 Task: Align to bottom.
Action: Mouse moved to (465, 318)
Screenshot: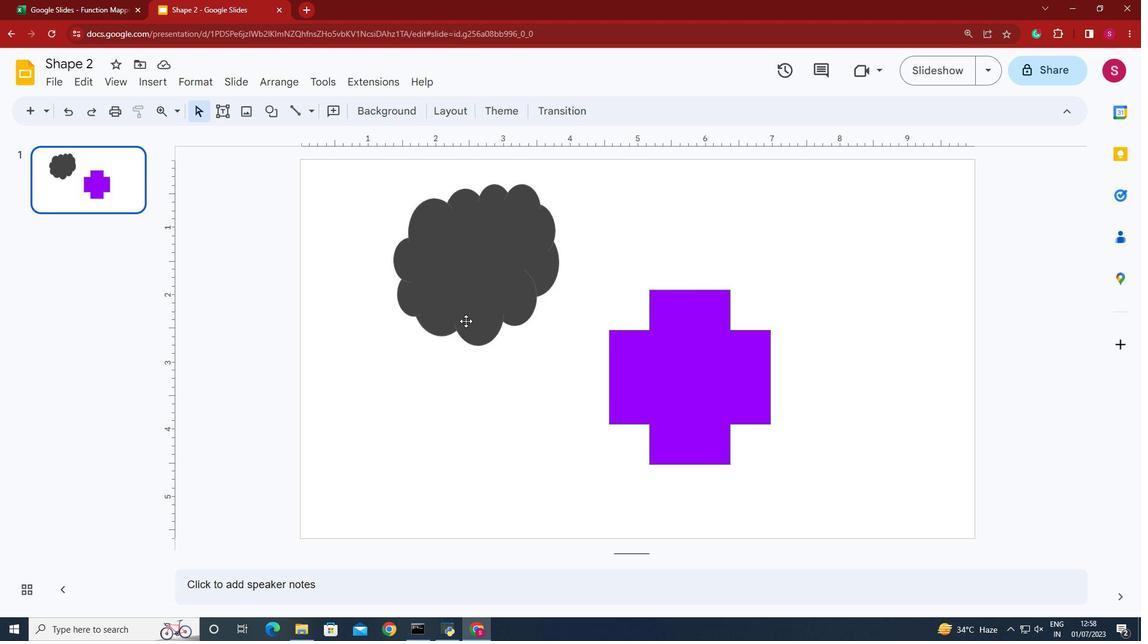 
Action: Mouse pressed left at (465, 318)
Screenshot: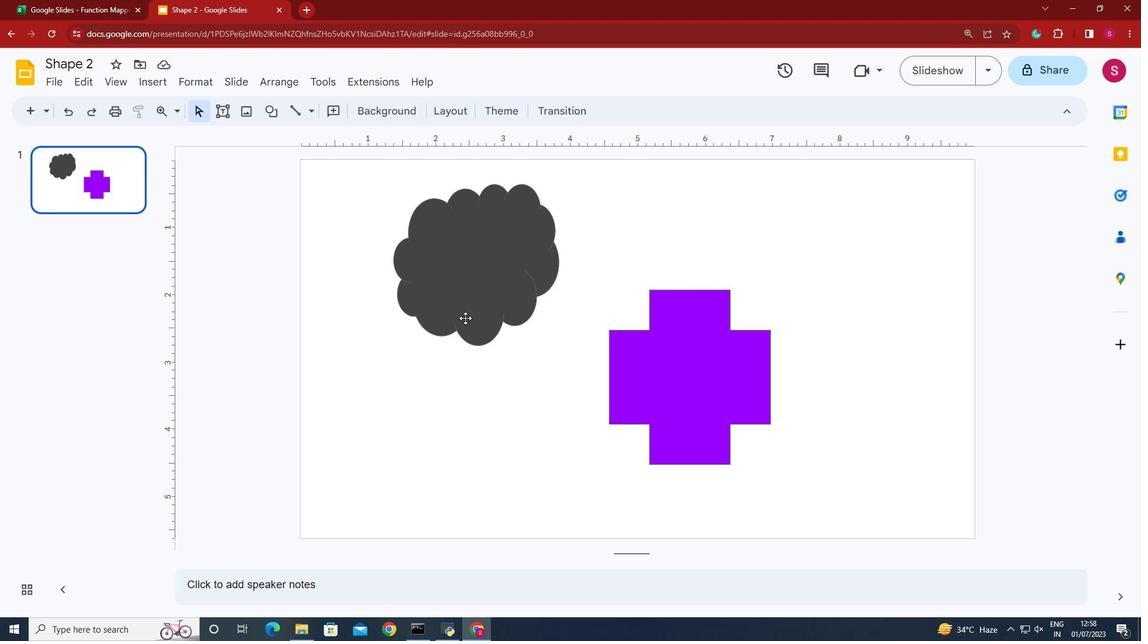 
Action: Key pressed <Key.shift>
Screenshot: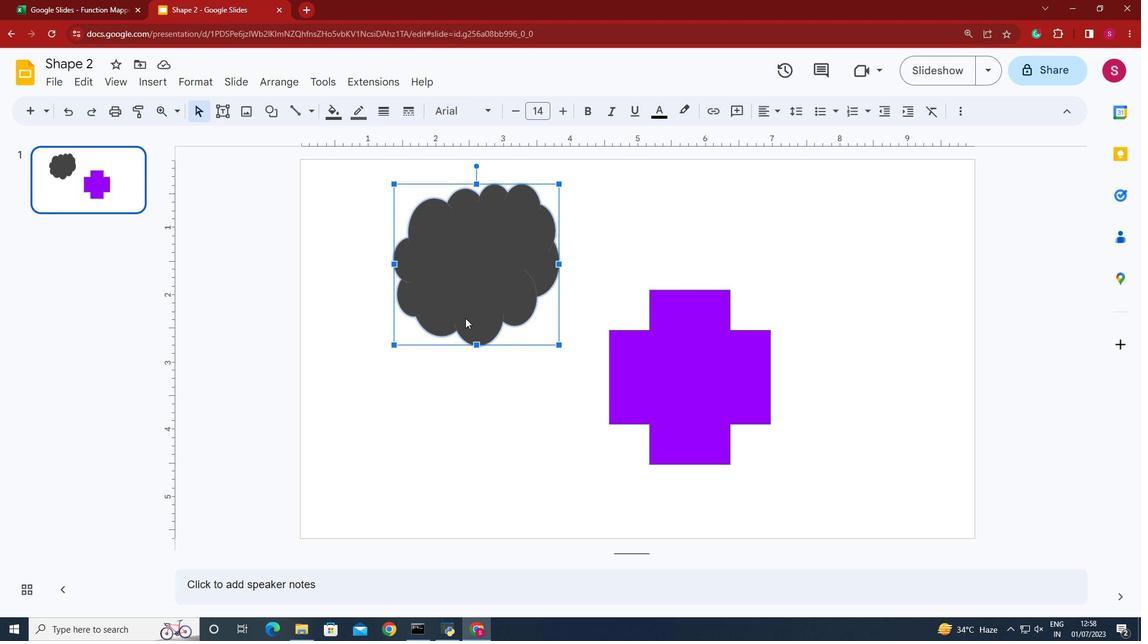
Action: Mouse moved to (665, 370)
Screenshot: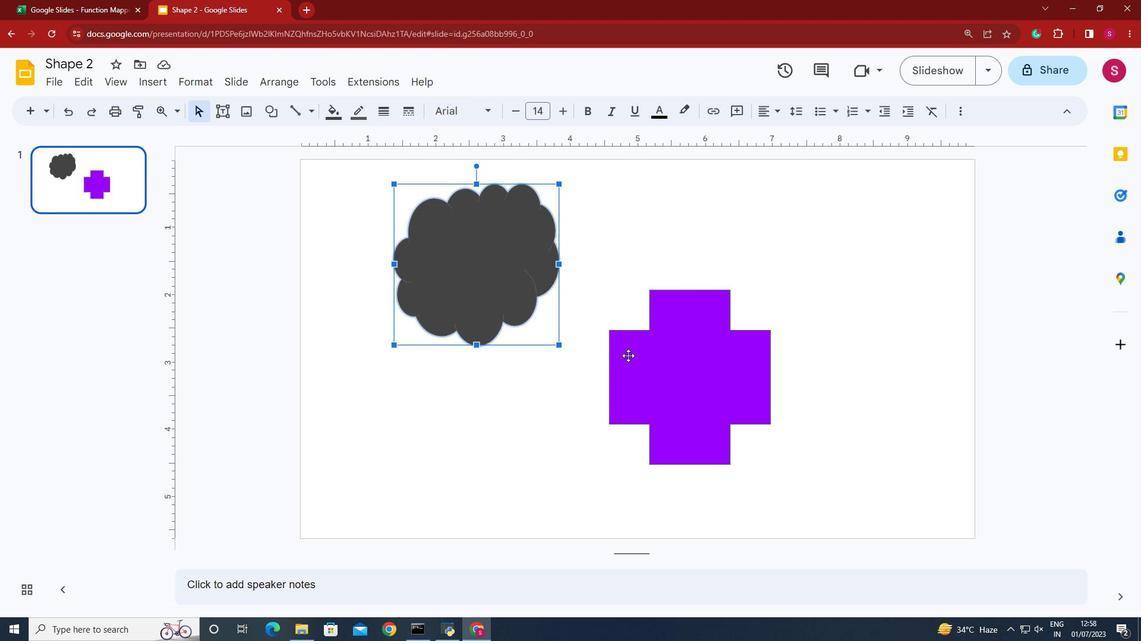 
Action: Key pressed <Key.shift>
Screenshot: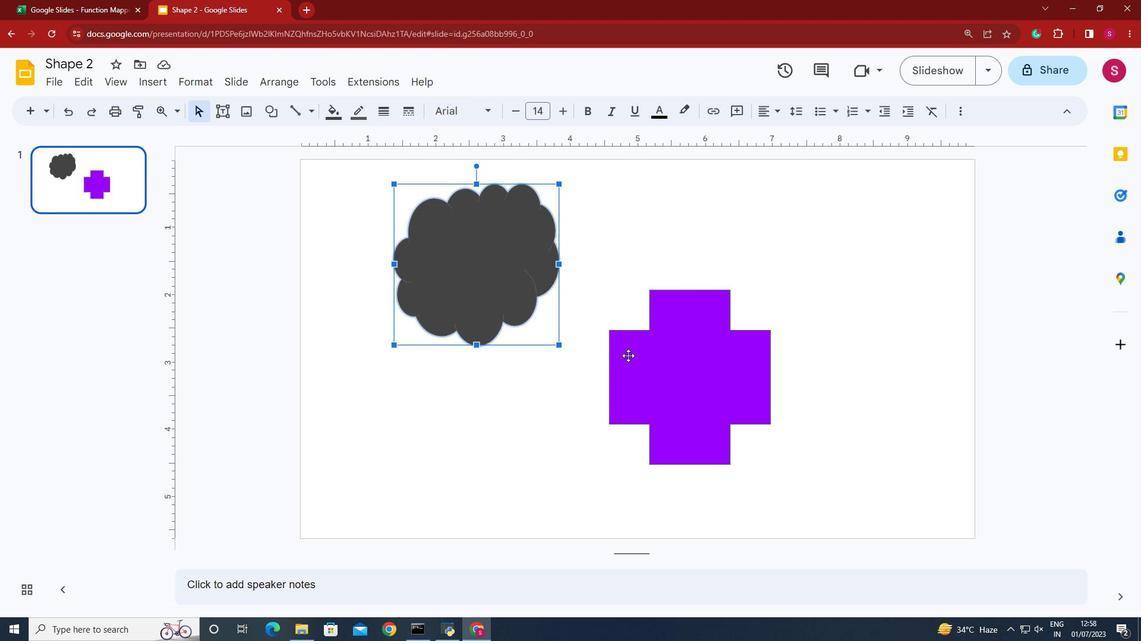 
Action: Mouse moved to (666, 371)
Screenshot: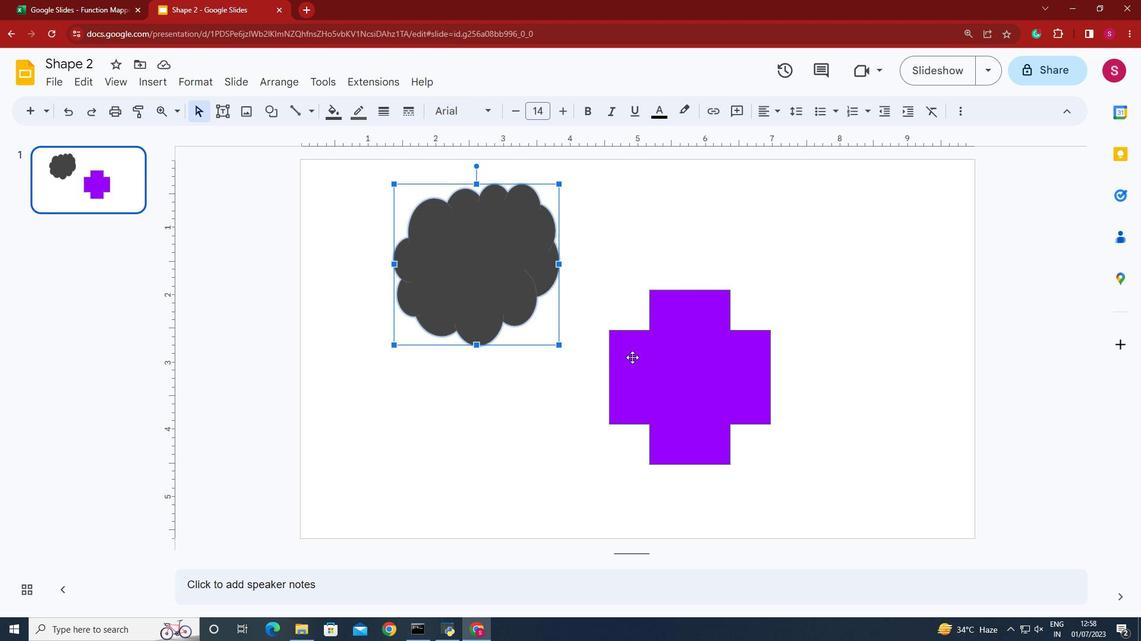 
Action: Key pressed <Key.shift>
Screenshot: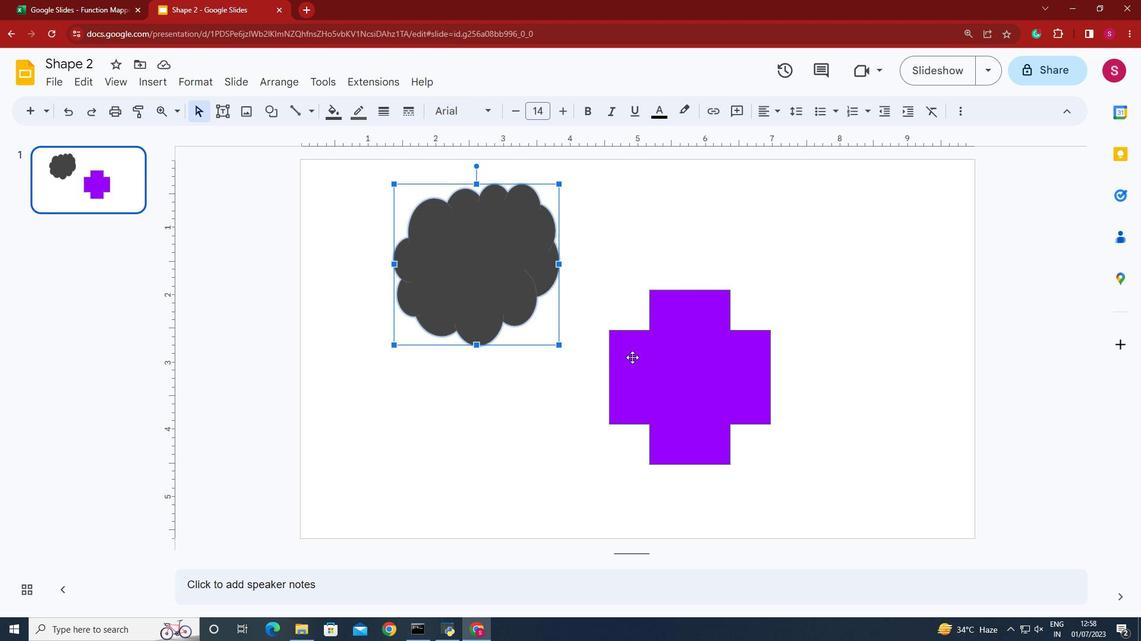 
Action: Mouse moved to (671, 374)
Screenshot: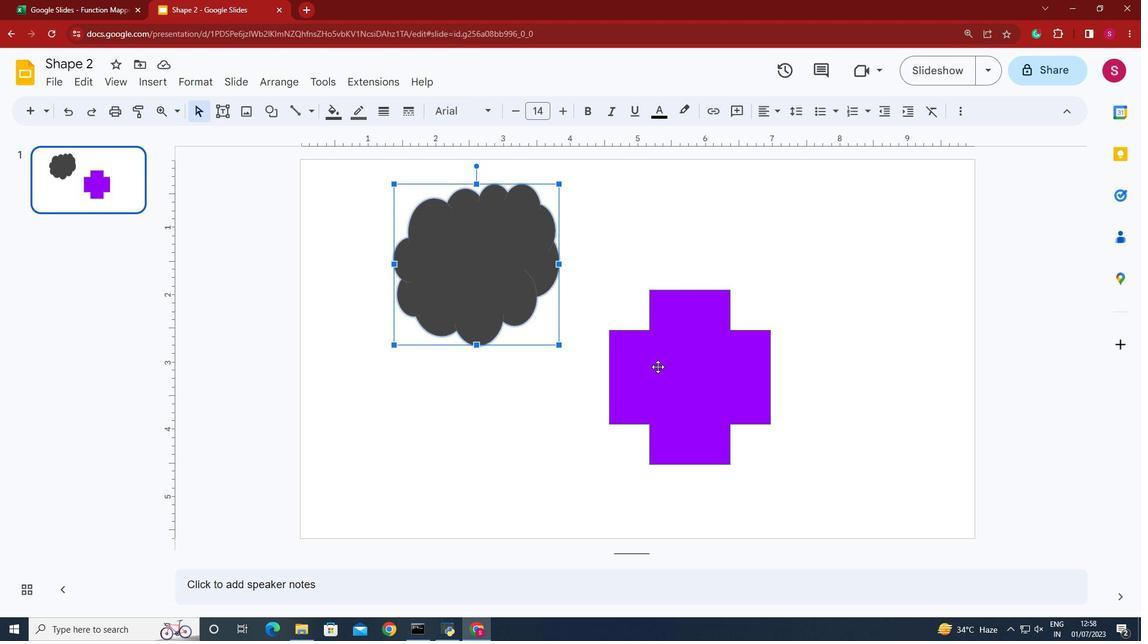 
Action: Key pressed <Key.shift>
Screenshot: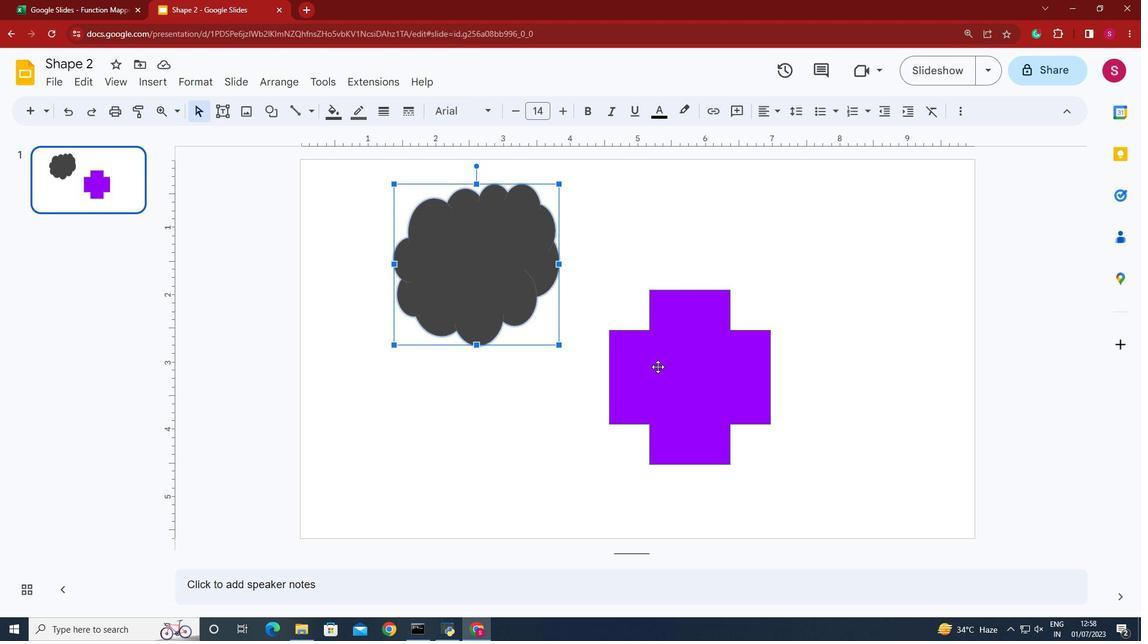 
Action: Mouse moved to (674, 375)
Screenshot: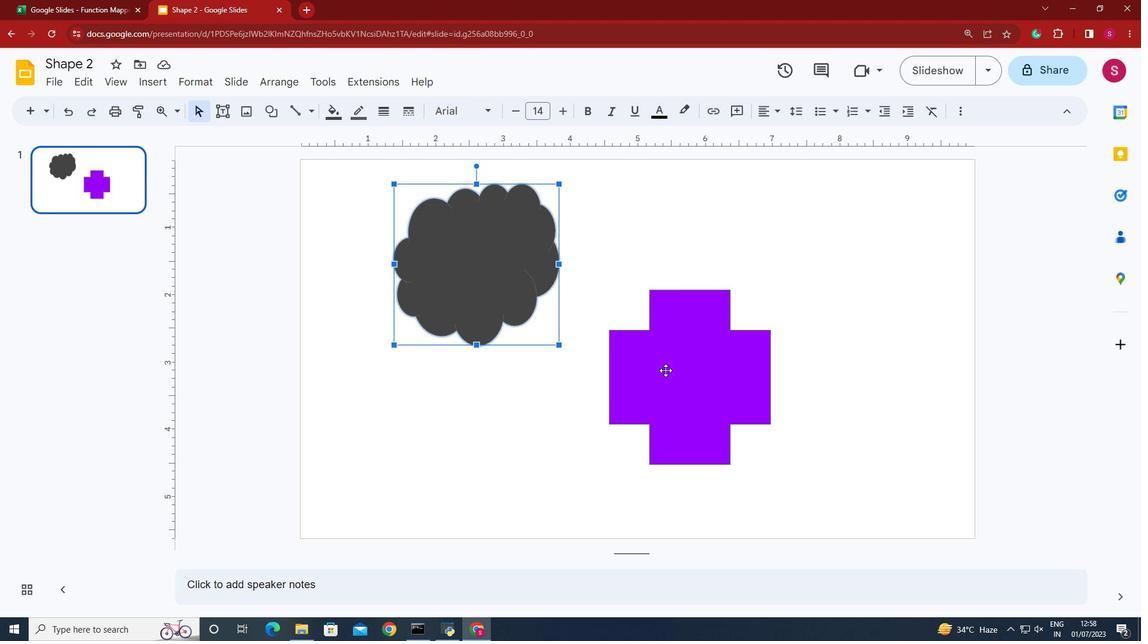 
Action: Key pressed <Key.shift>
Screenshot: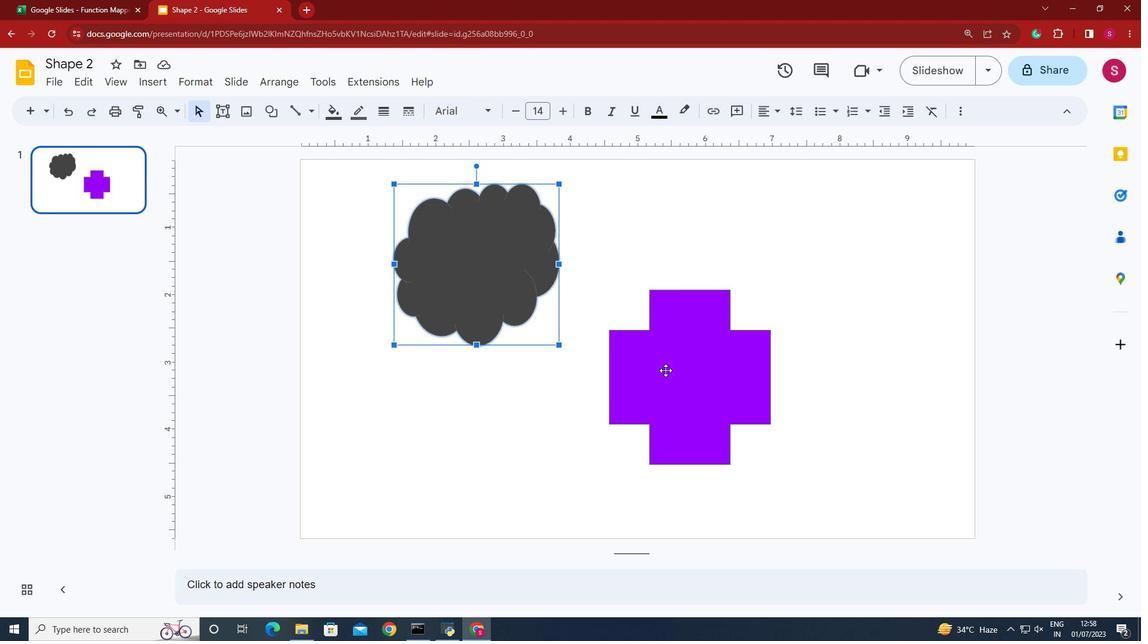 
Action: Mouse moved to (674, 375)
Screenshot: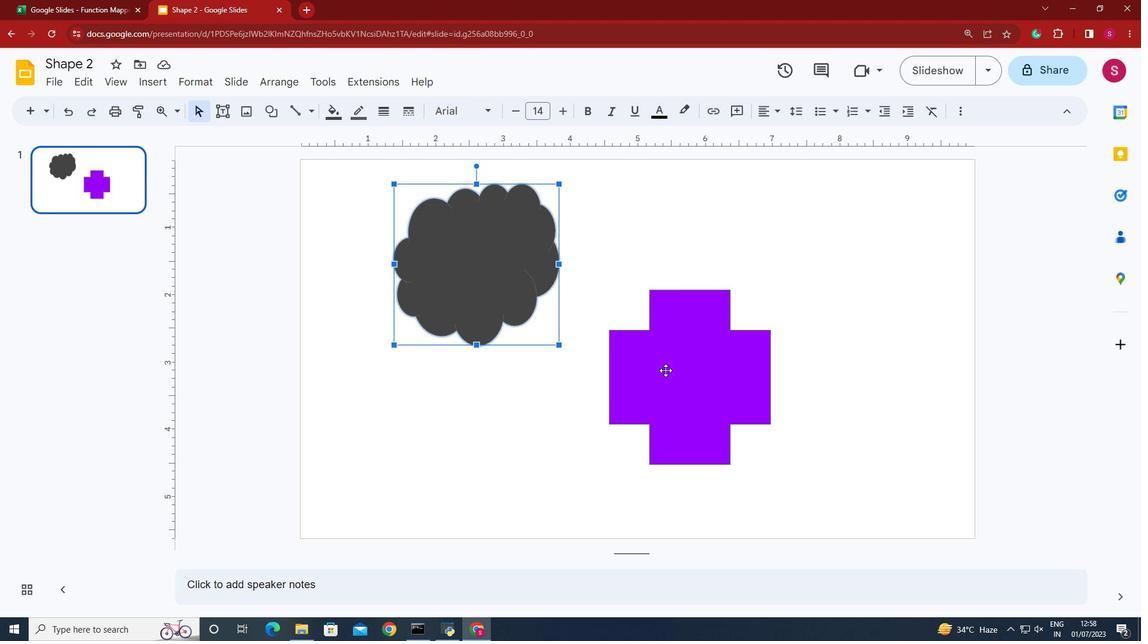 
Action: Key pressed <Key.shift><Key.shift>
Screenshot: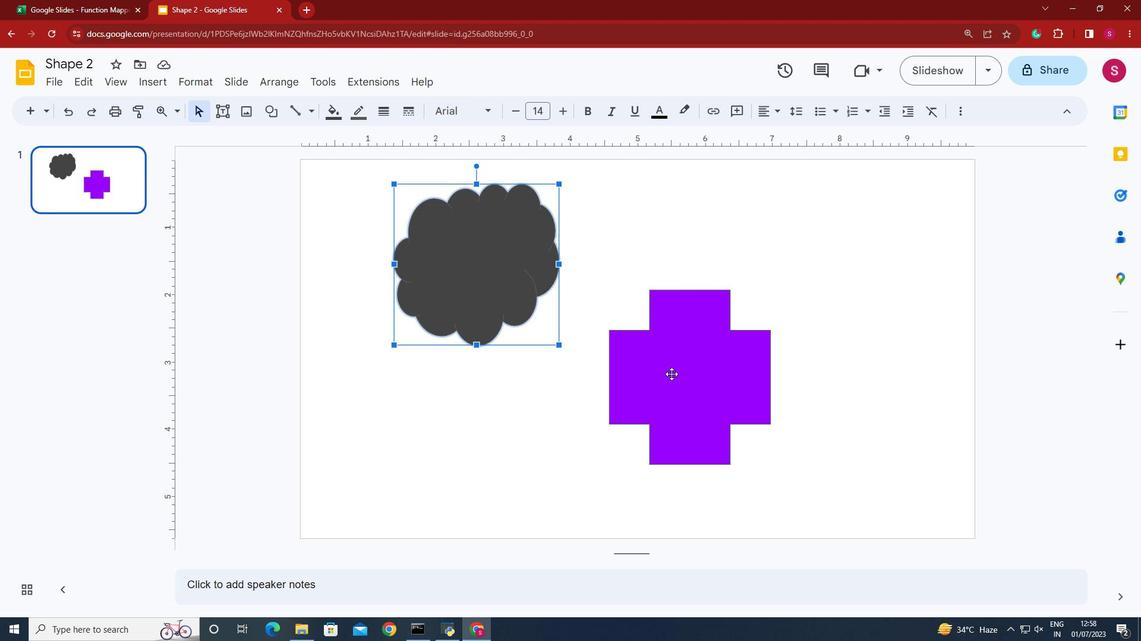 
Action: Mouse moved to (674, 375)
Screenshot: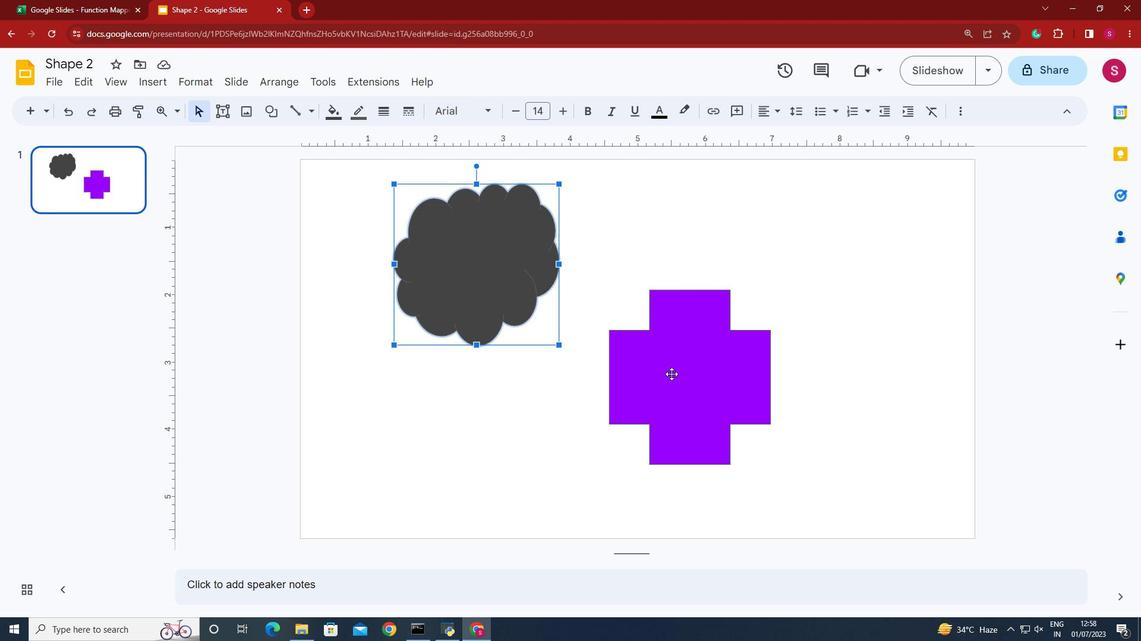 
Action: Key pressed <Key.shift><Key.shift>
Screenshot: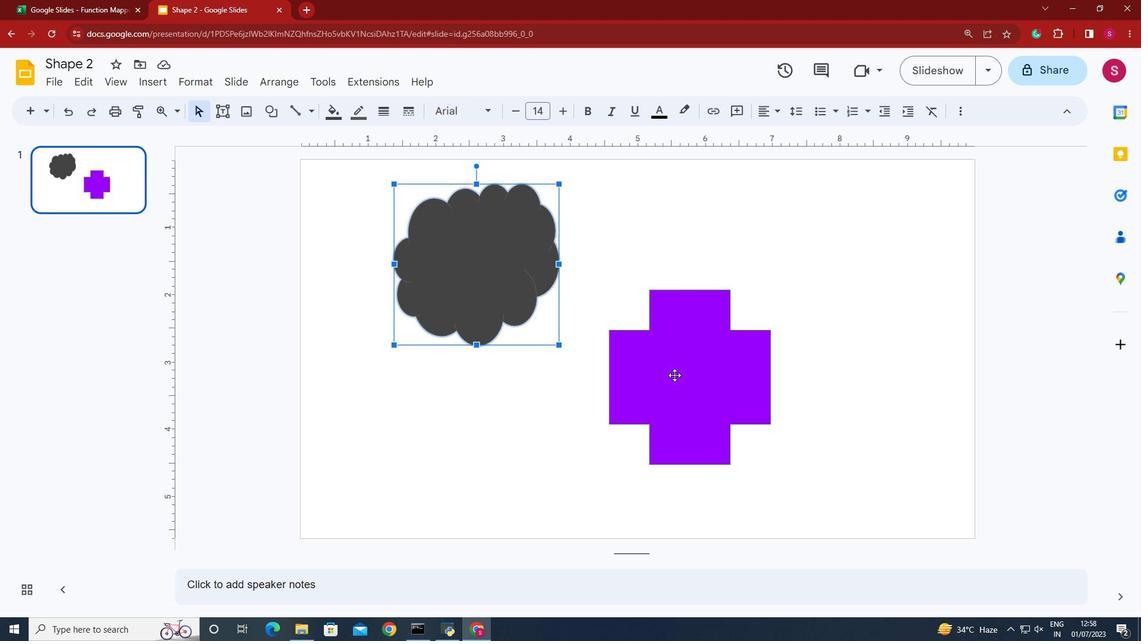 
Action: Mouse pressed left at (674, 375)
Screenshot: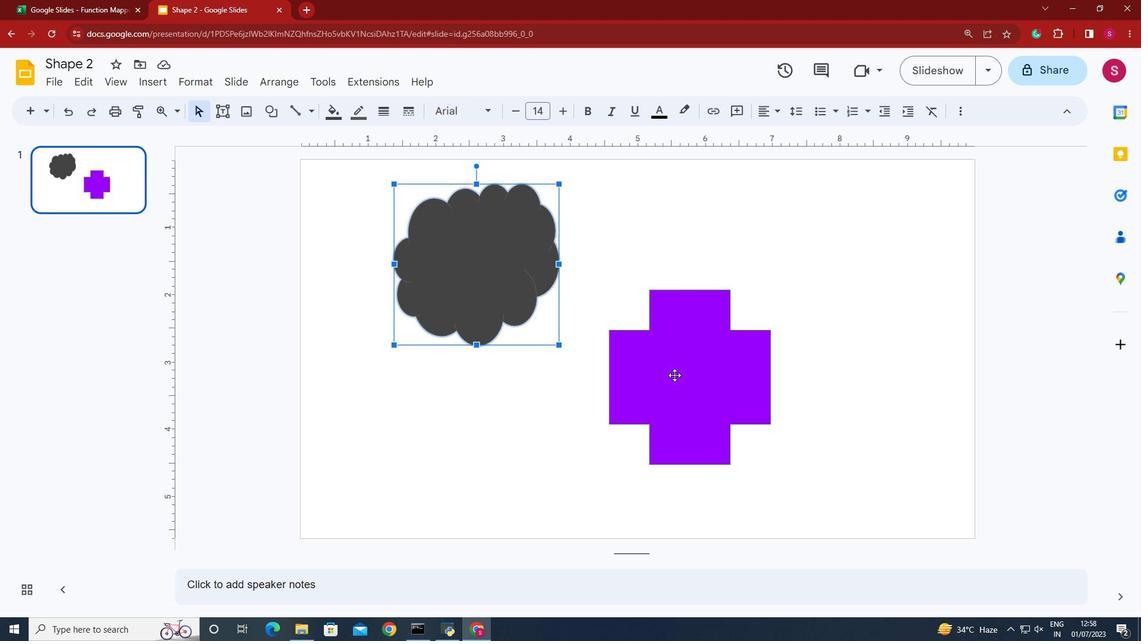 
Action: Key pressed <Key.shift><Key.shift><Key.shift>
Screenshot: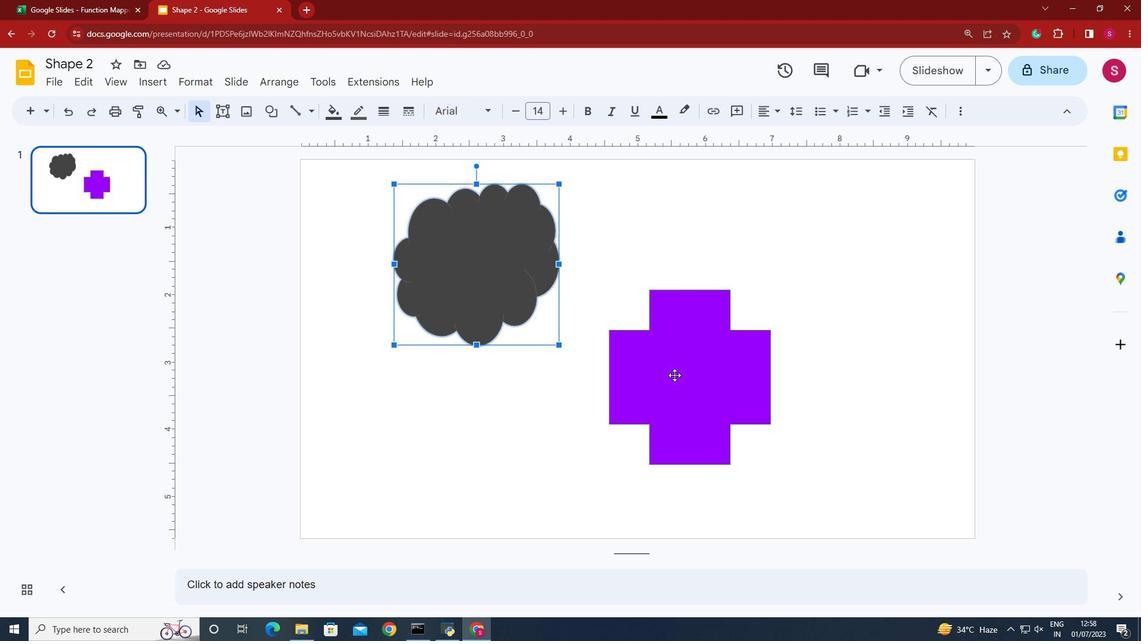 
Action: Mouse moved to (290, 82)
Screenshot: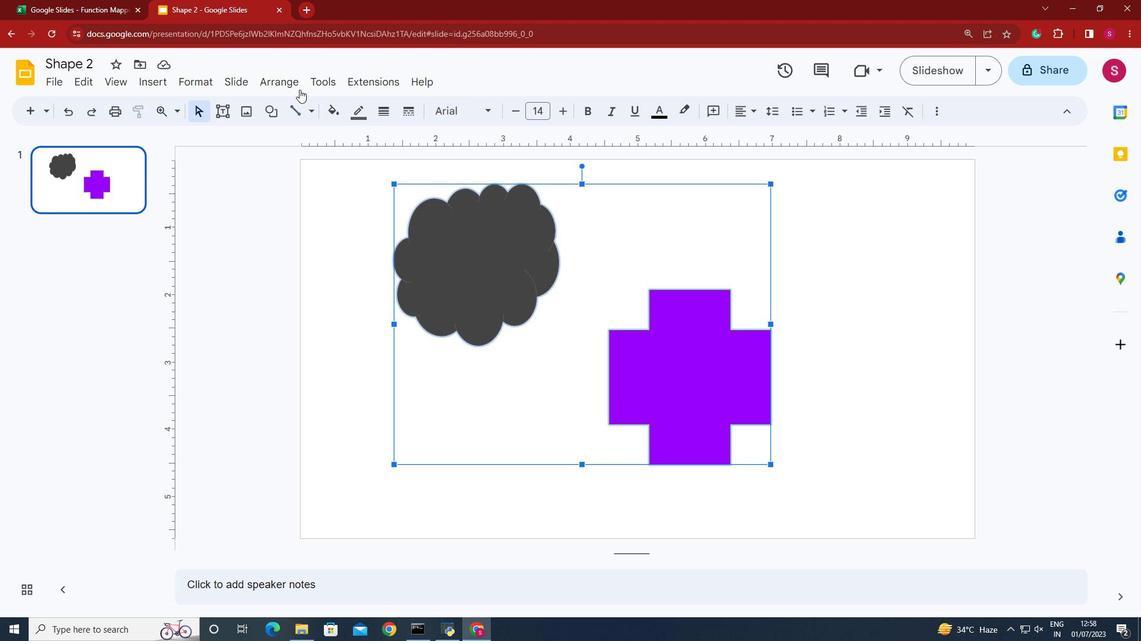 
Action: Mouse pressed left at (290, 82)
Screenshot: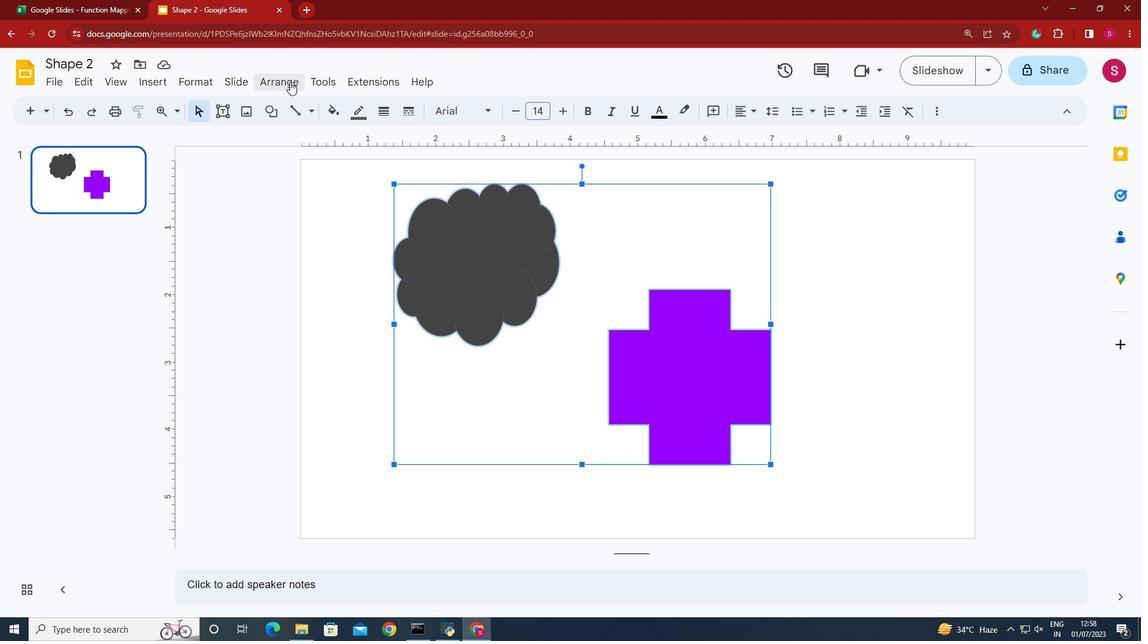 
Action: Mouse moved to (546, 261)
Screenshot: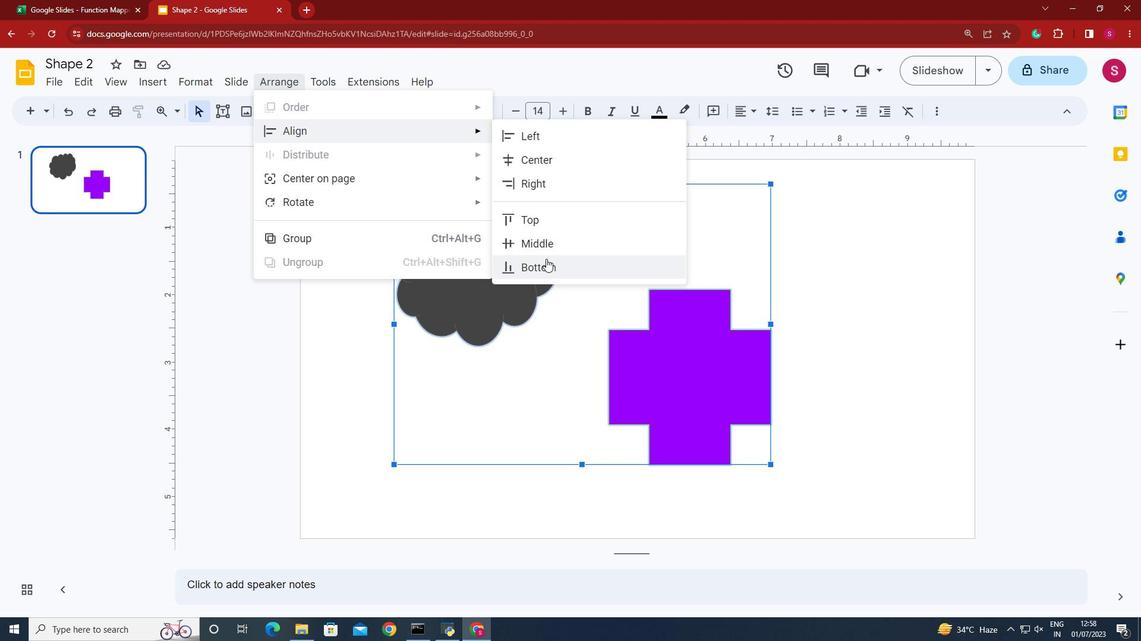 
Action: Mouse pressed left at (546, 261)
Screenshot: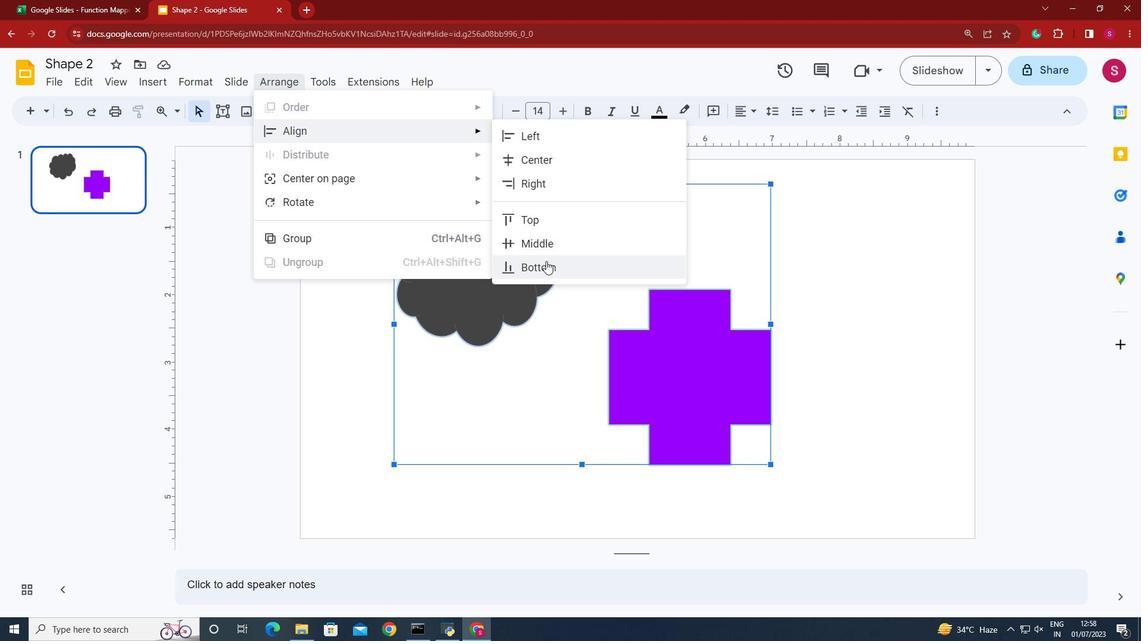 
Action: Mouse moved to (559, 302)
Screenshot: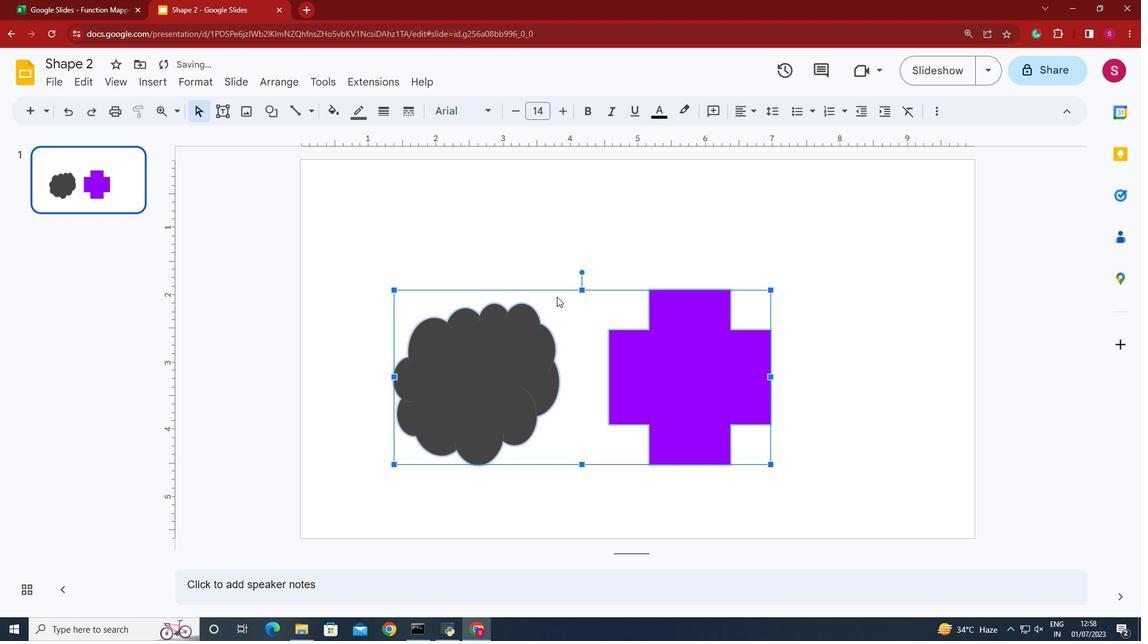 
